 Task: Add Fiery Orange Marinated Chicken Skewers to the cart.
Action: Mouse moved to (19, 110)
Screenshot: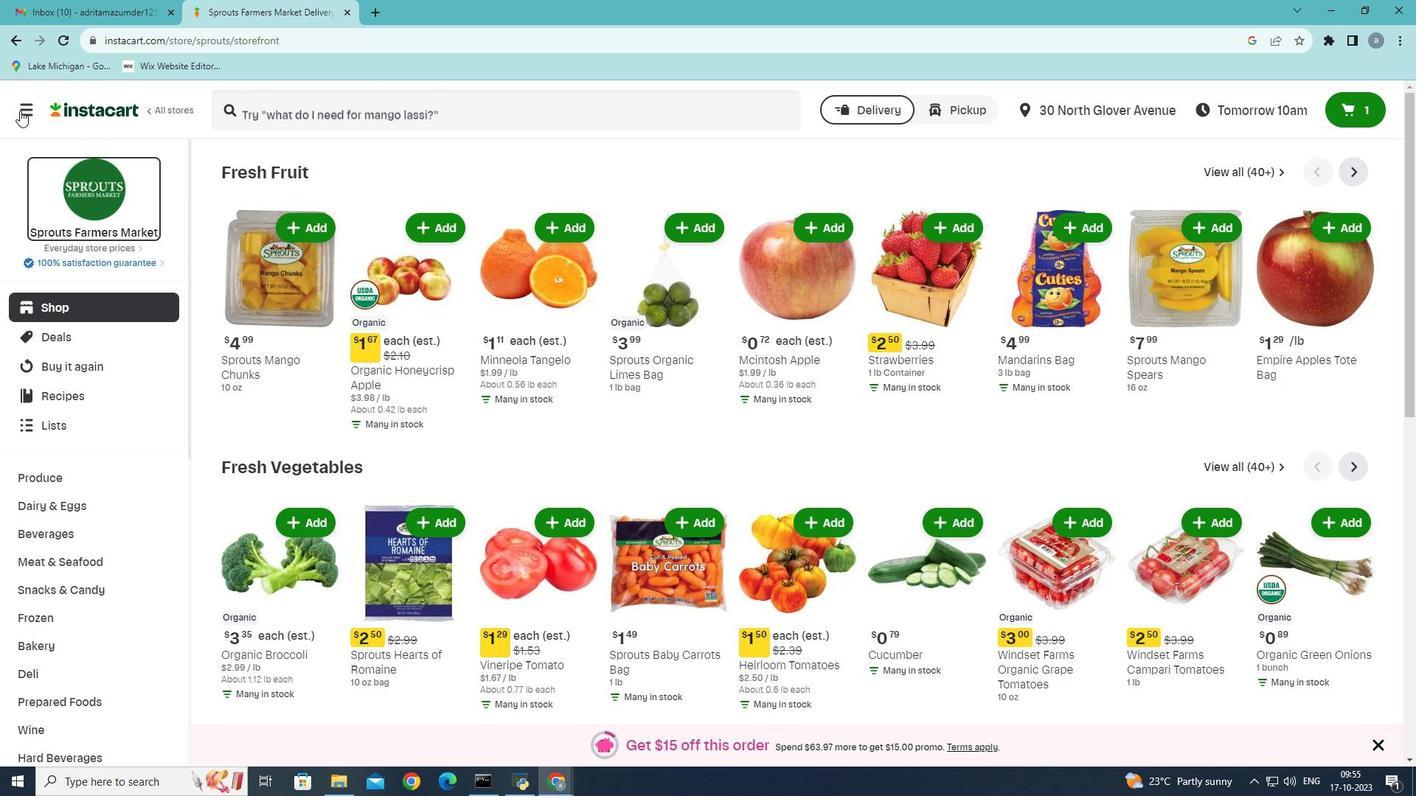 
Action: Mouse pressed left at (19, 110)
Screenshot: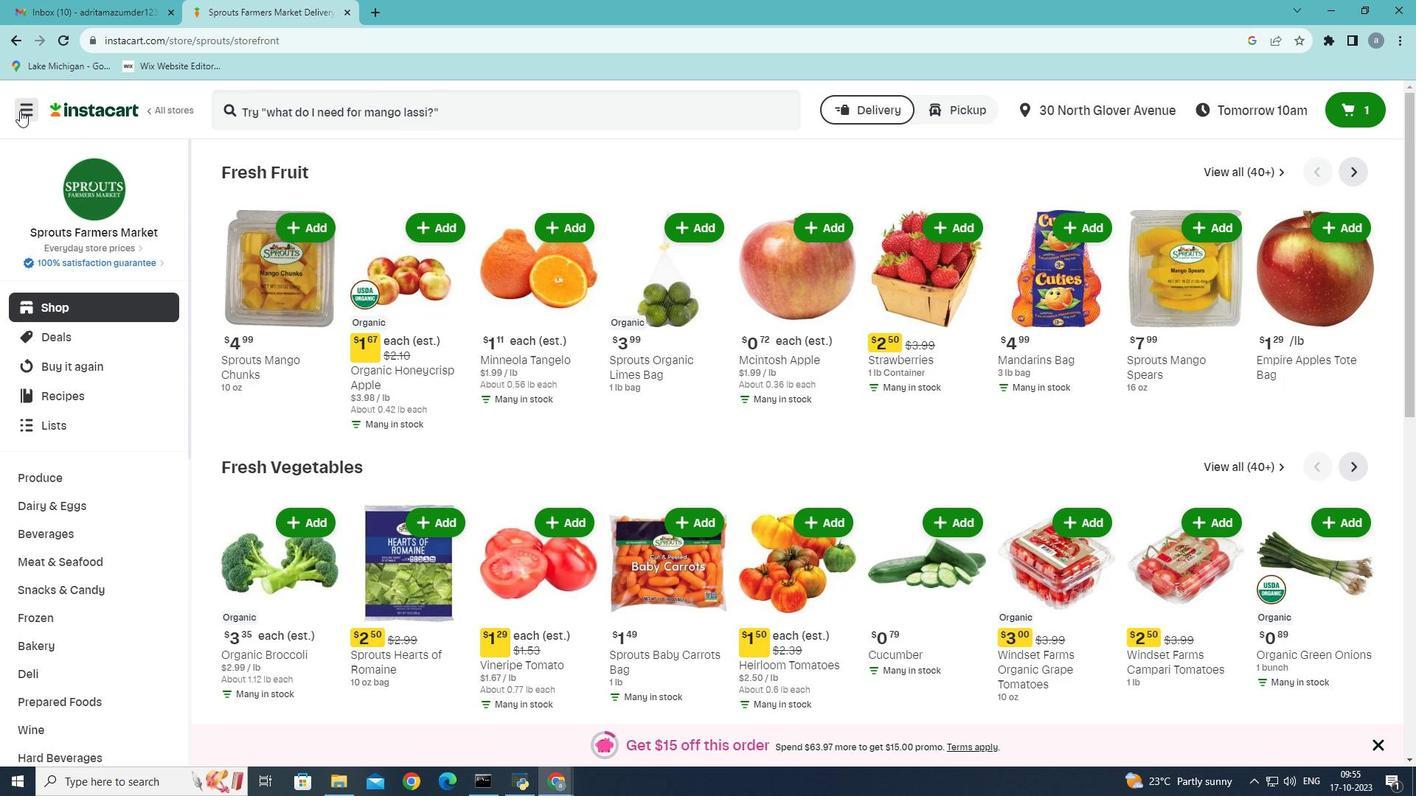 
Action: Mouse moved to (79, 436)
Screenshot: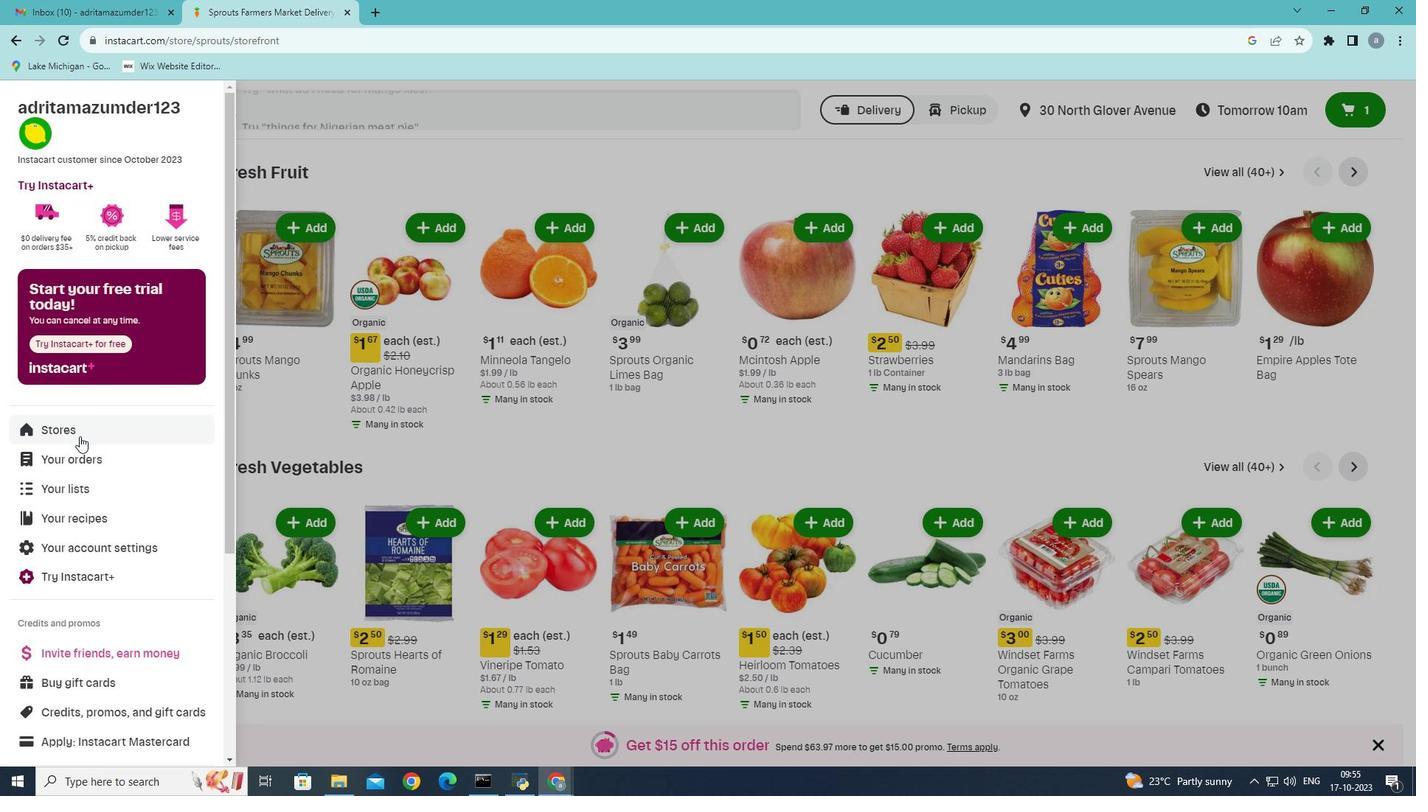 
Action: Mouse pressed left at (79, 436)
Screenshot: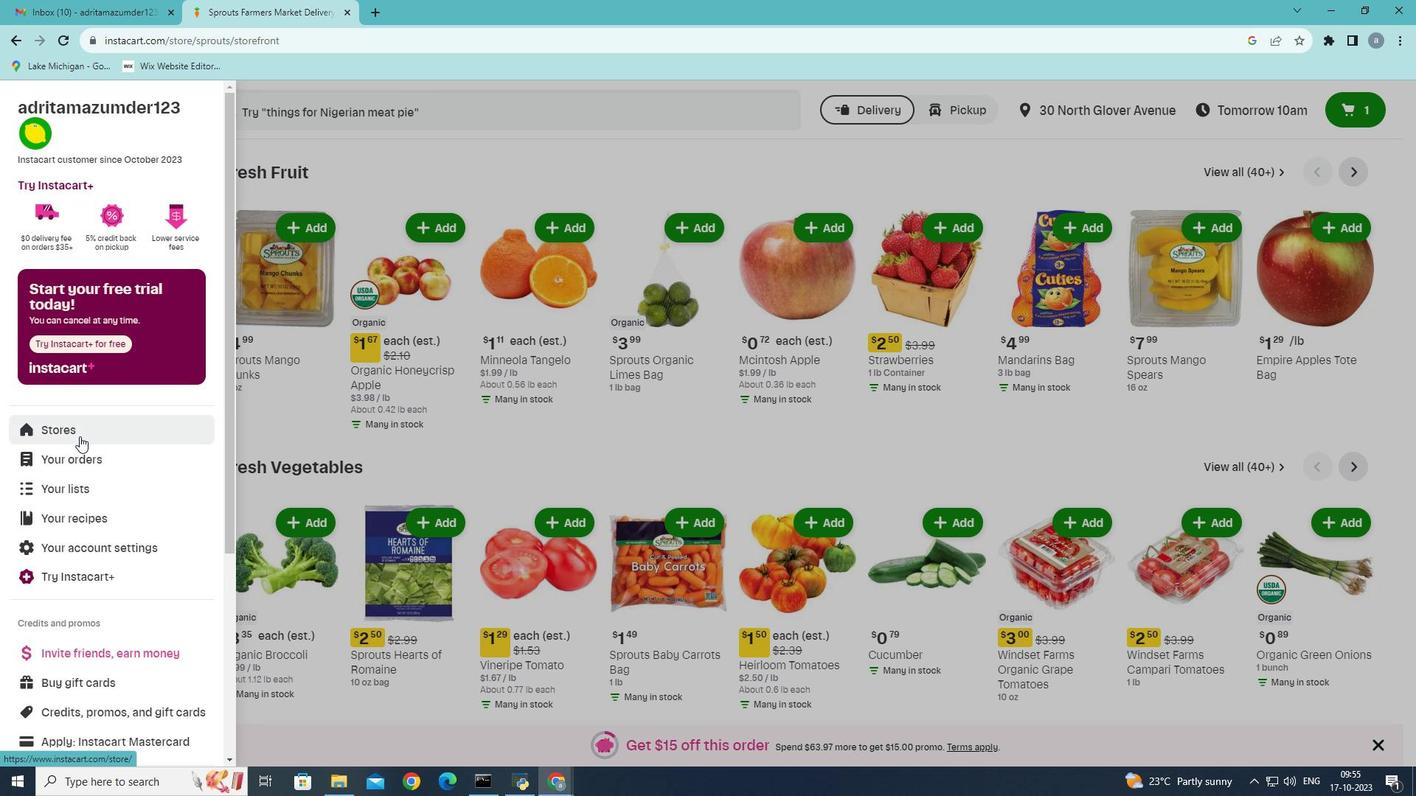 
Action: Mouse moved to (350, 160)
Screenshot: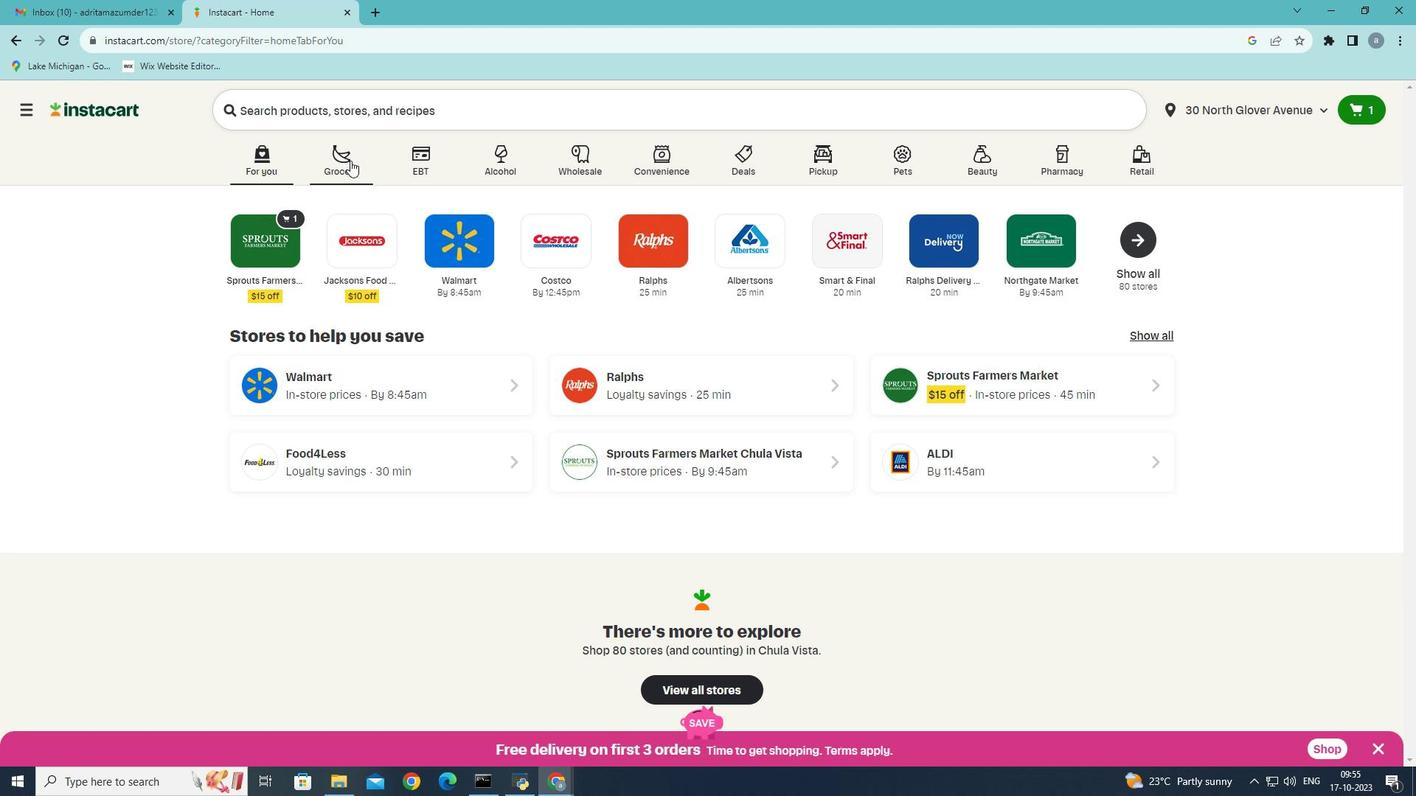 
Action: Mouse pressed left at (350, 160)
Screenshot: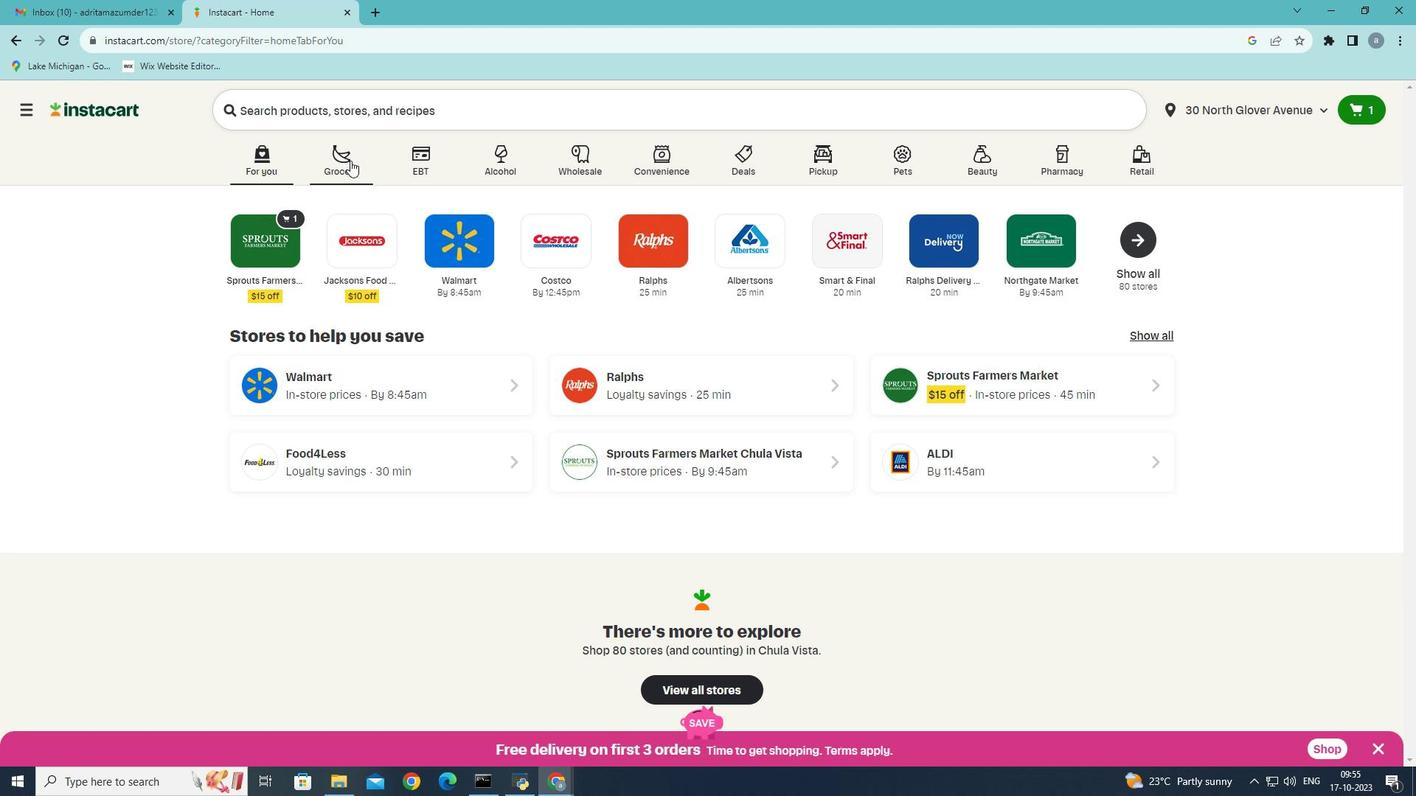 
Action: Mouse moved to (346, 226)
Screenshot: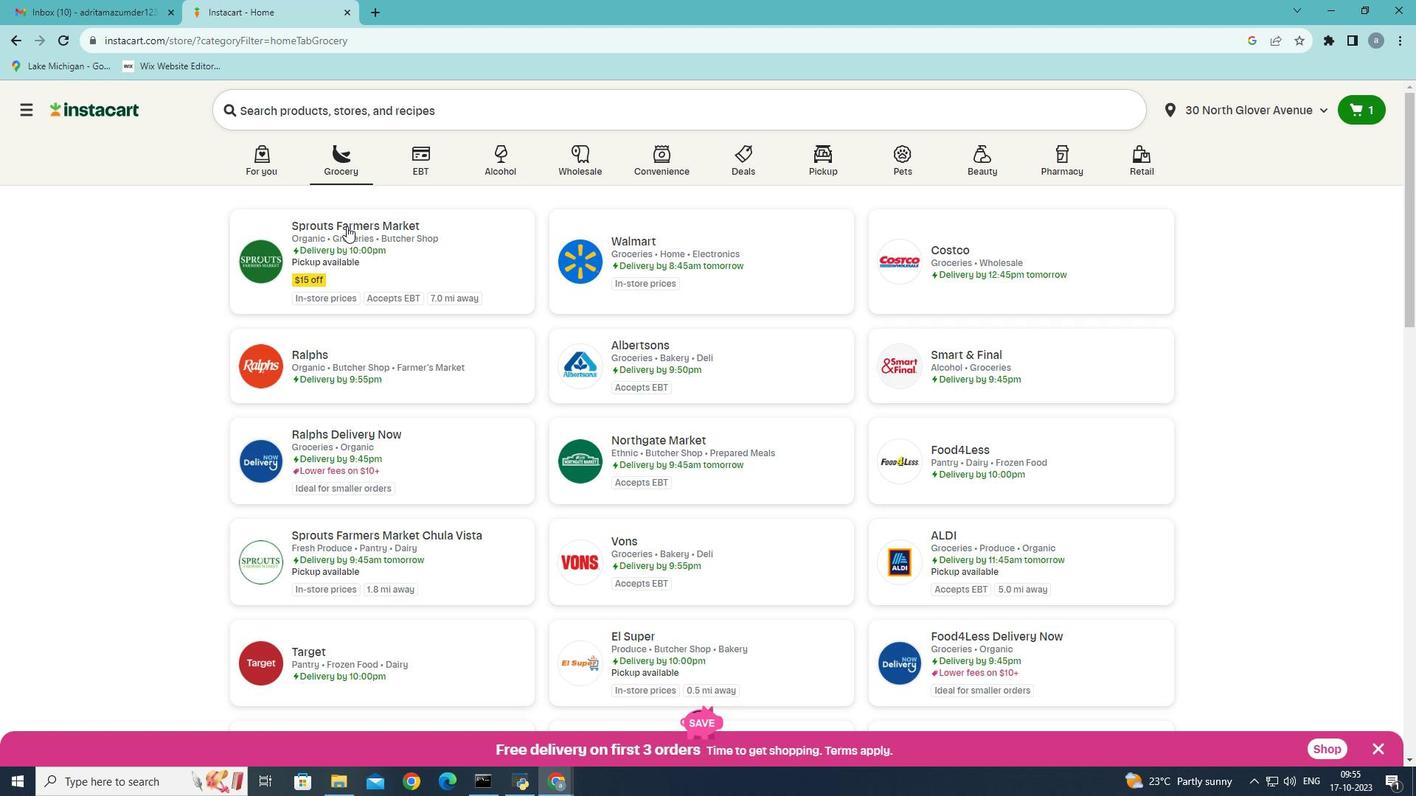 
Action: Mouse pressed left at (346, 226)
Screenshot: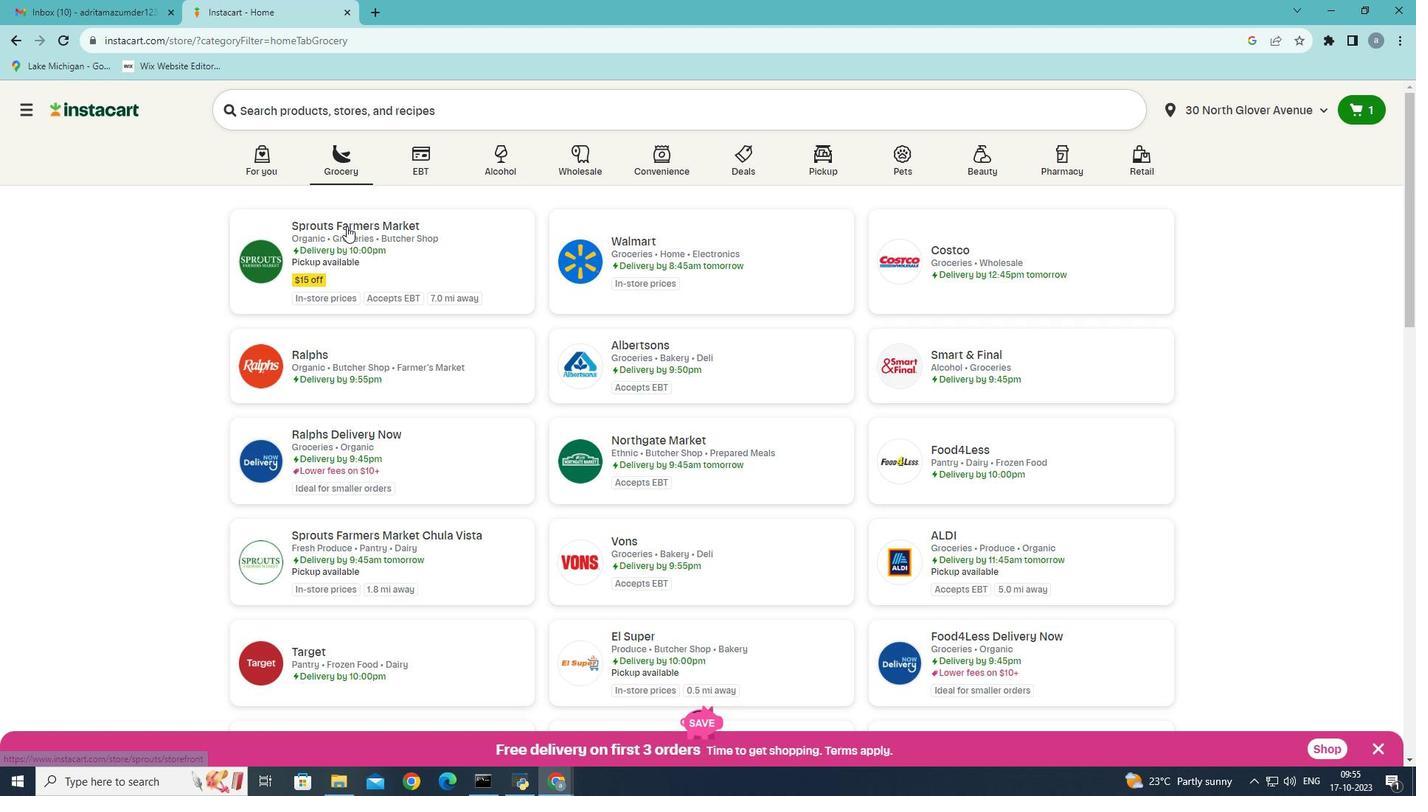 
Action: Mouse moved to (89, 566)
Screenshot: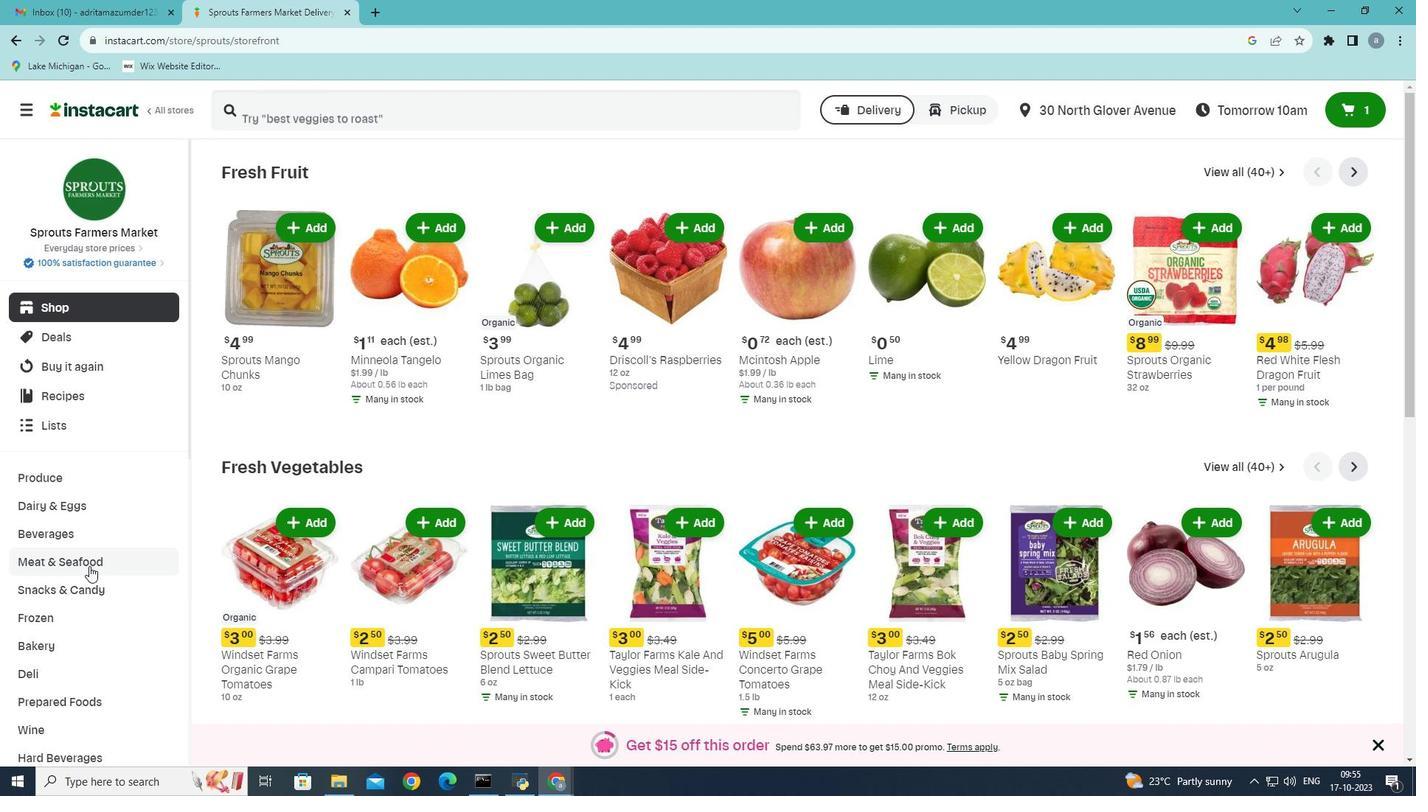 
Action: Mouse pressed left at (89, 566)
Screenshot: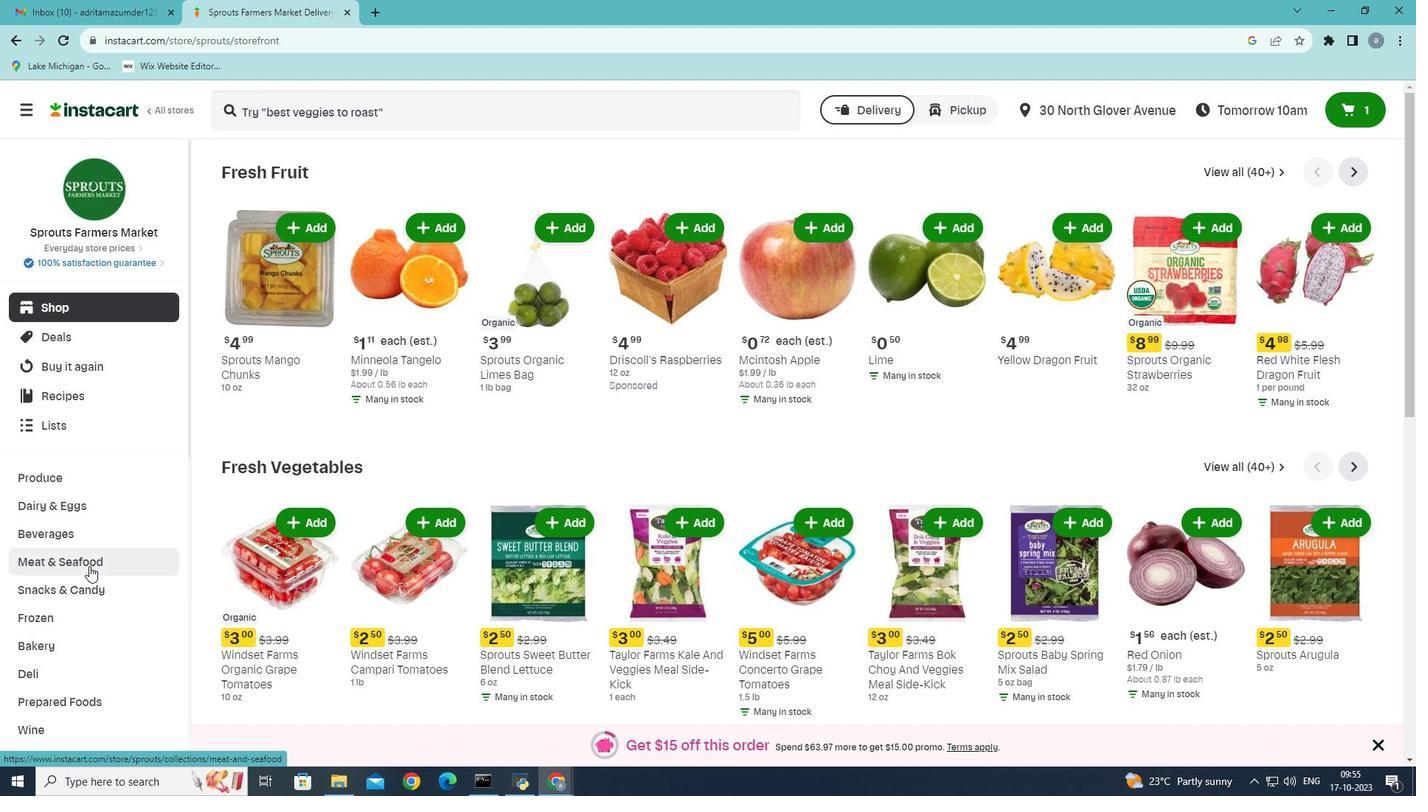 
Action: Mouse moved to (379, 204)
Screenshot: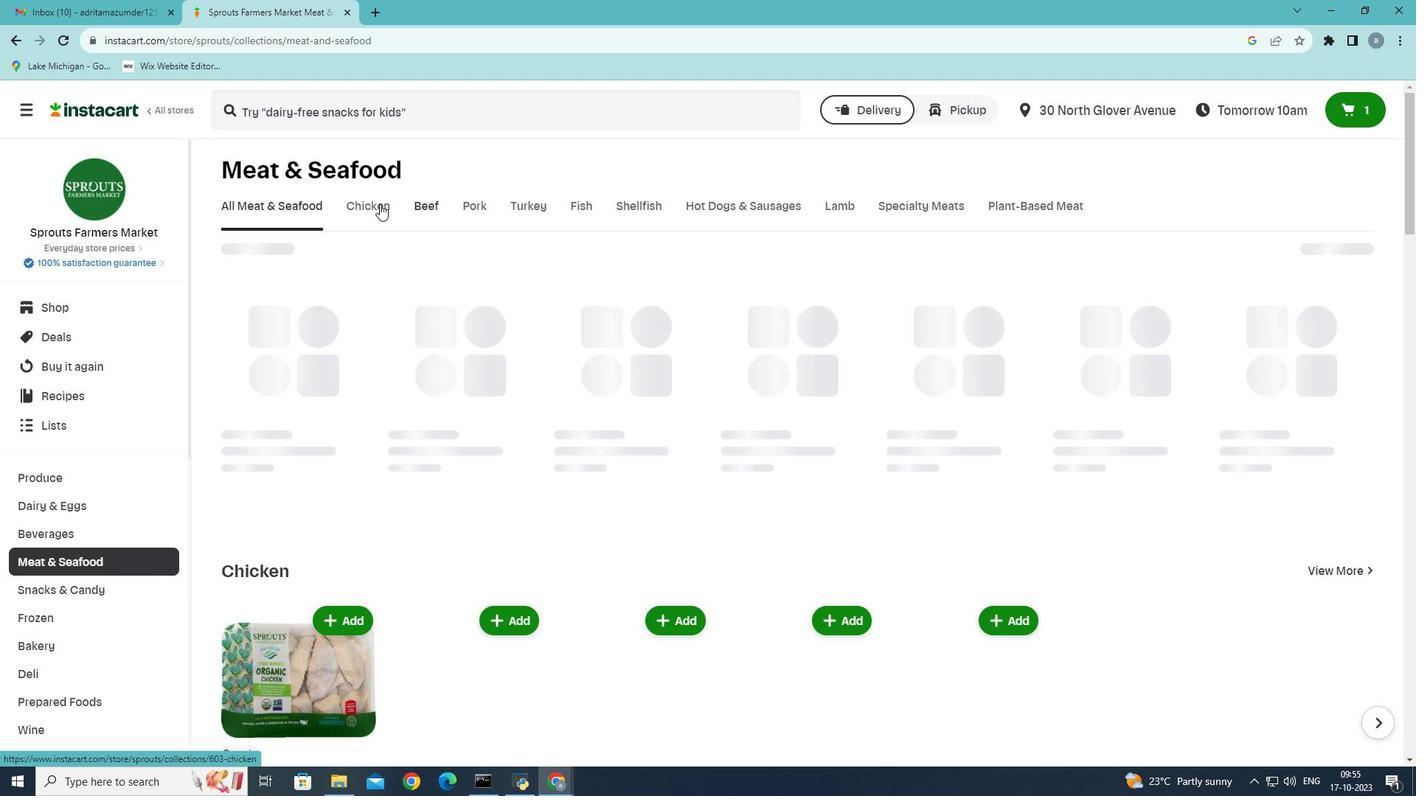 
Action: Mouse pressed left at (379, 204)
Screenshot: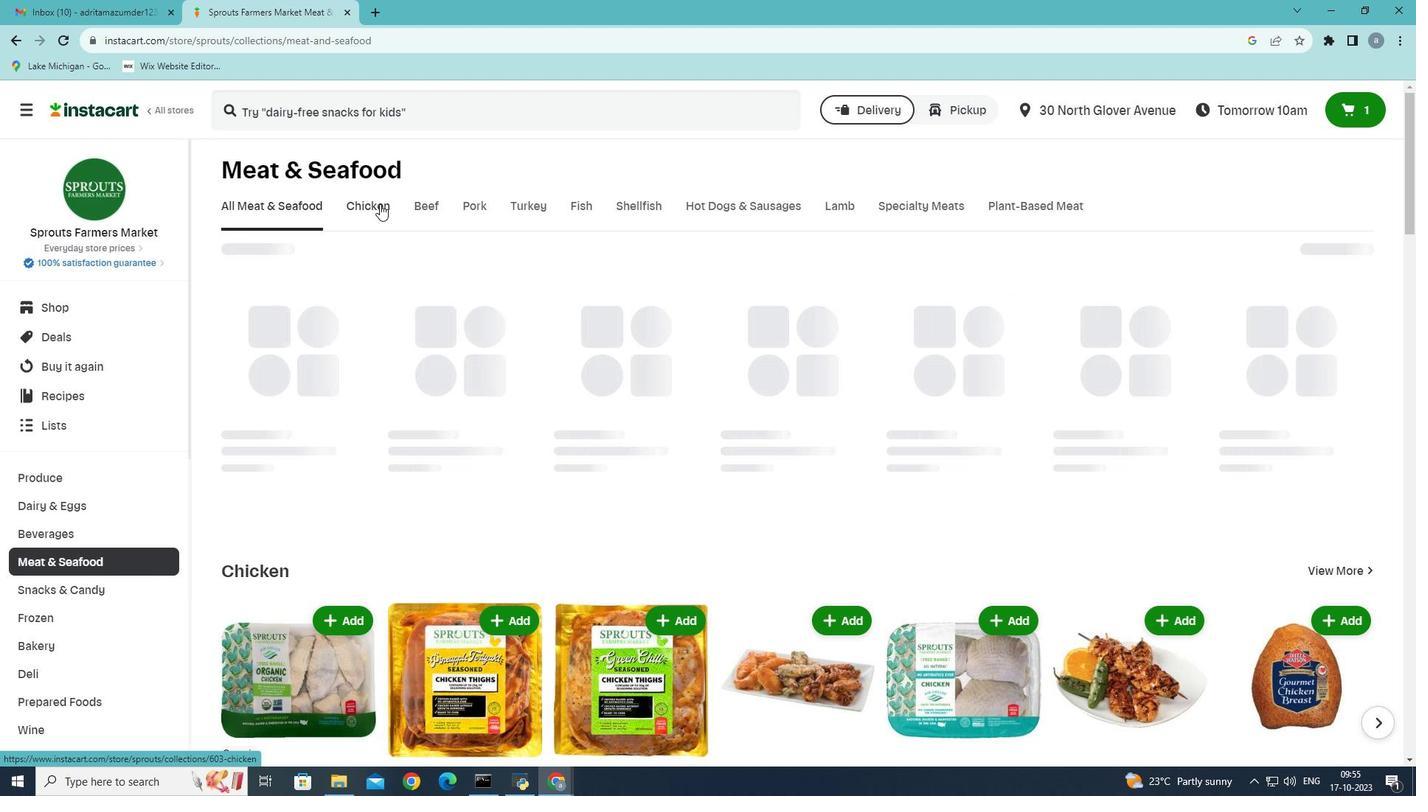 
Action: Mouse moved to (876, 424)
Screenshot: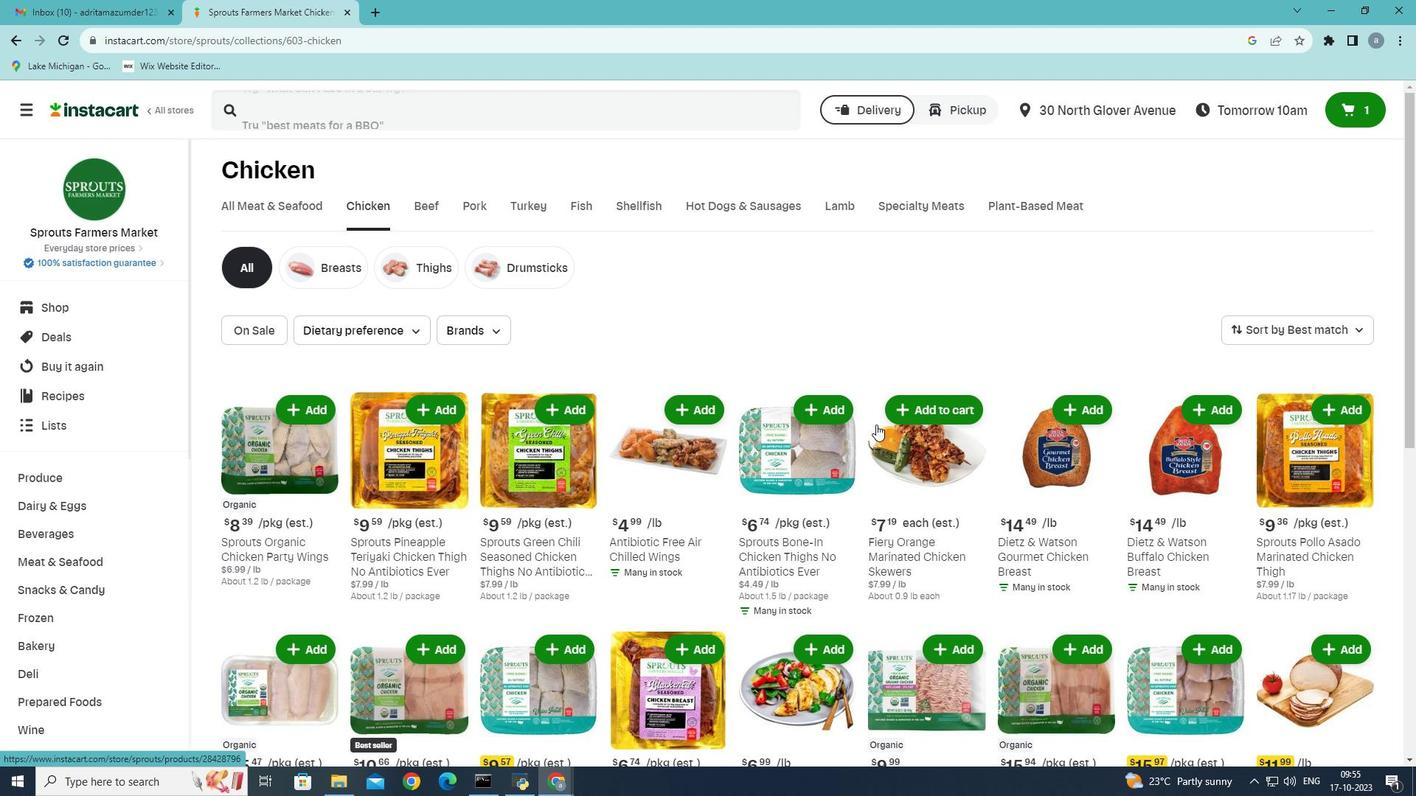 
Action: Mouse scrolled (876, 424) with delta (0, 0)
Screenshot: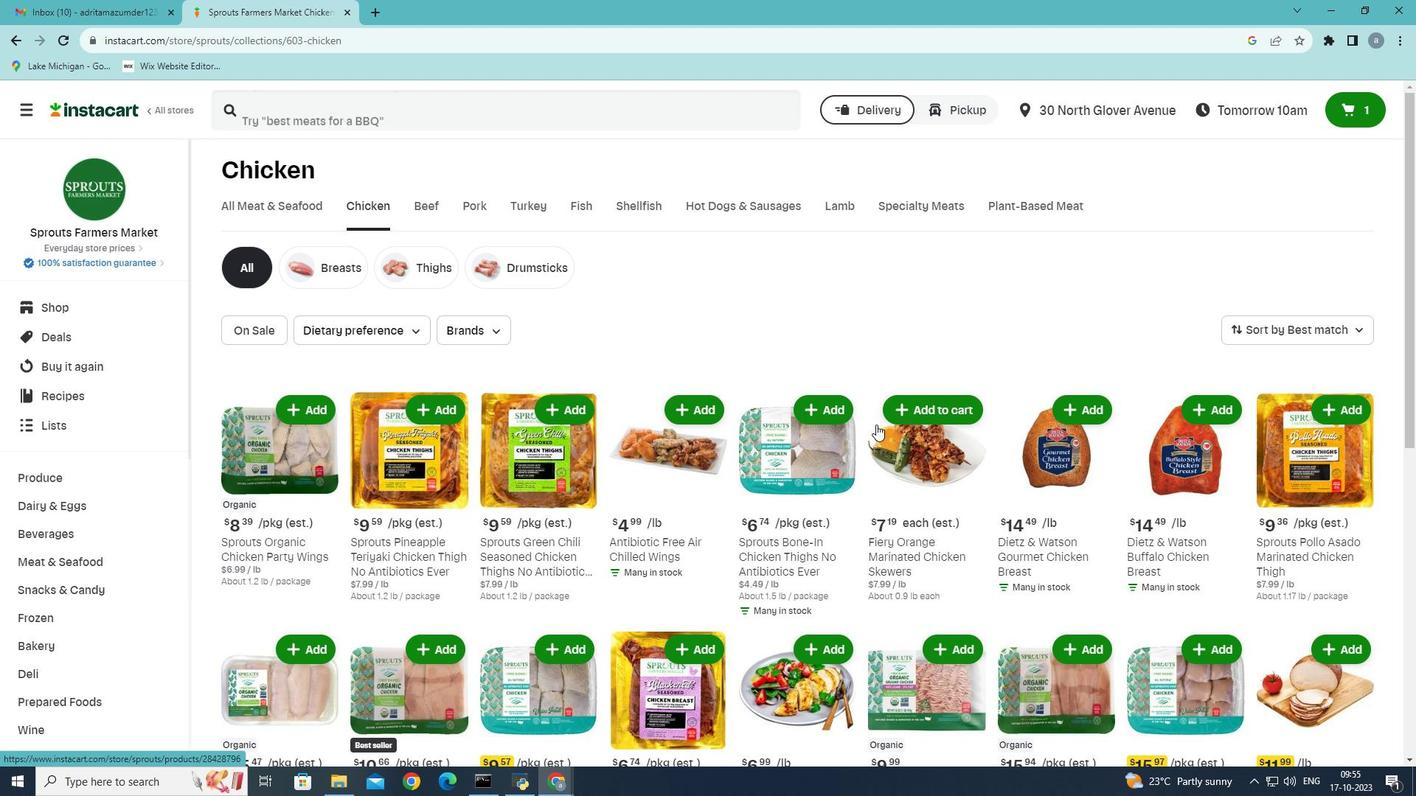 
Action: Mouse moved to (952, 341)
Screenshot: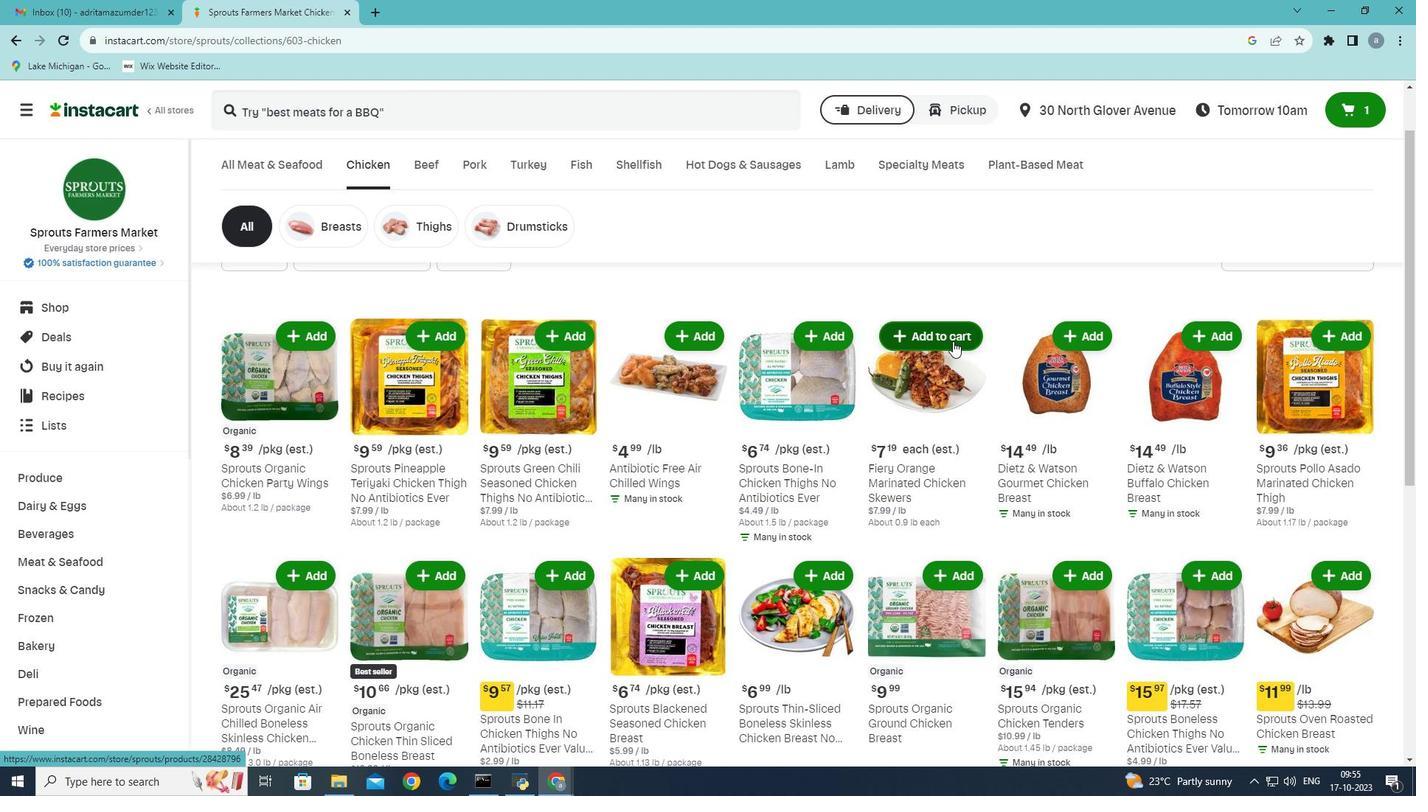 
Action: Mouse pressed left at (952, 341)
Screenshot: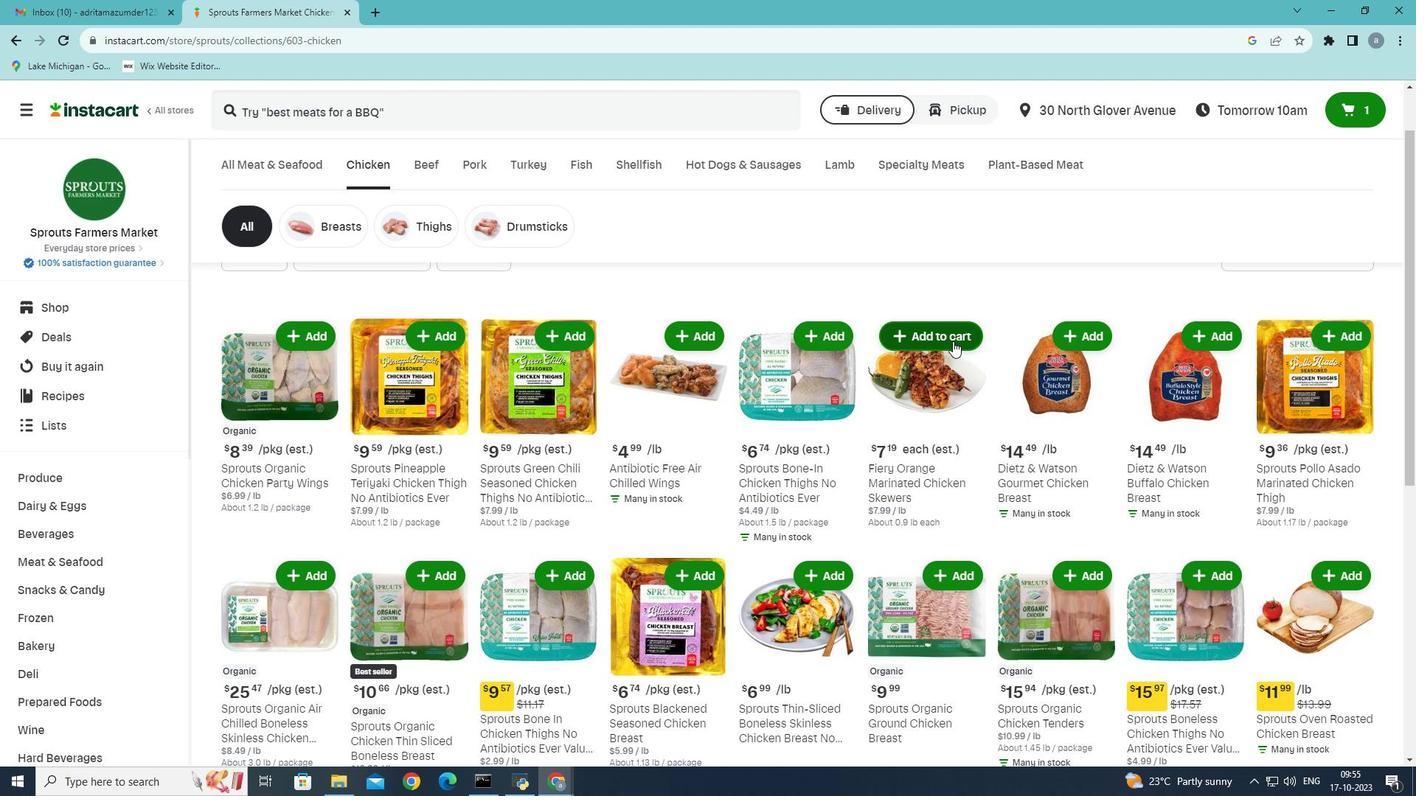 
